 Task: Create a rule when custom fields dependencies is unchecked by anyone except me.
Action: Mouse moved to (900, 234)
Screenshot: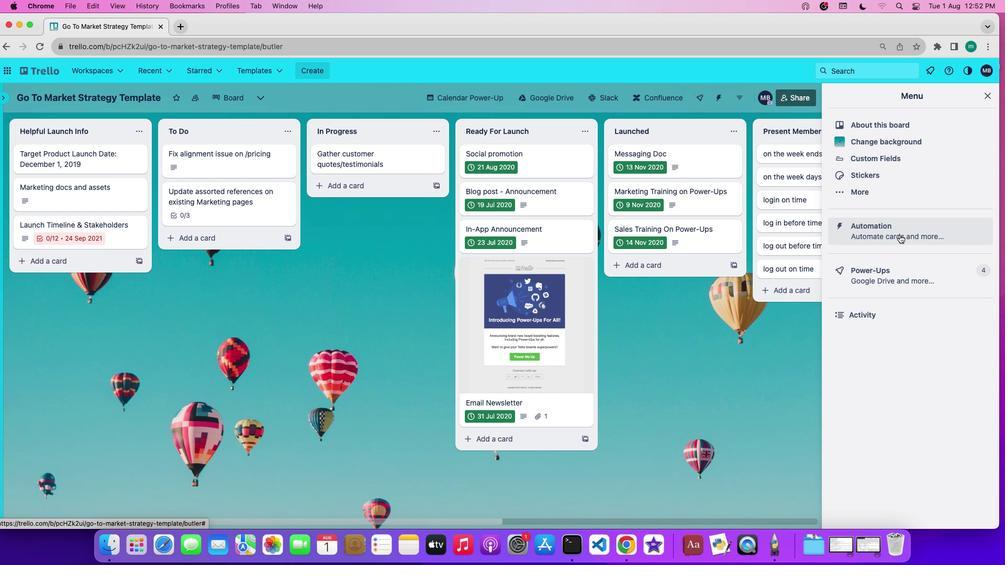 
Action: Mouse pressed left at (900, 234)
Screenshot: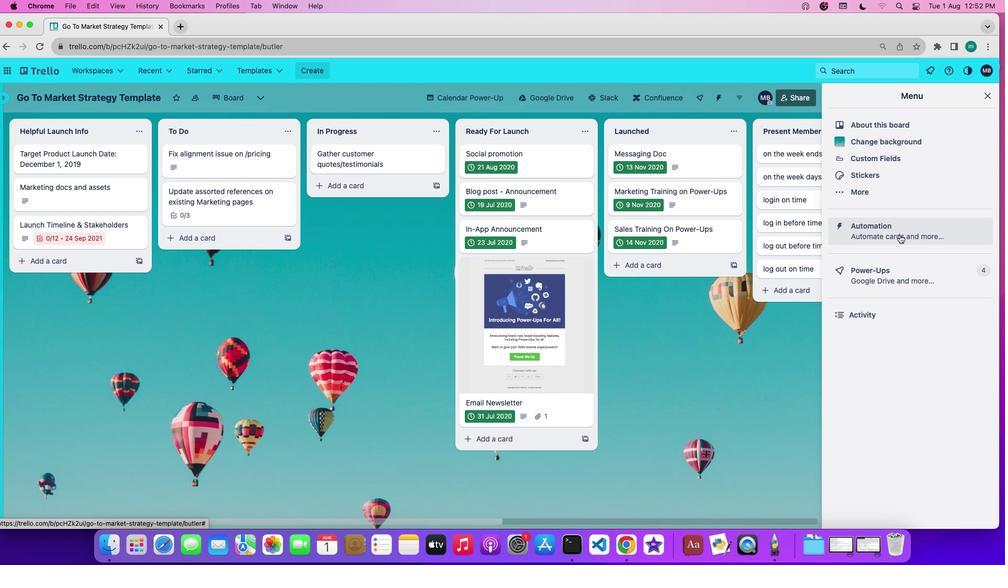
Action: Mouse moved to (51, 193)
Screenshot: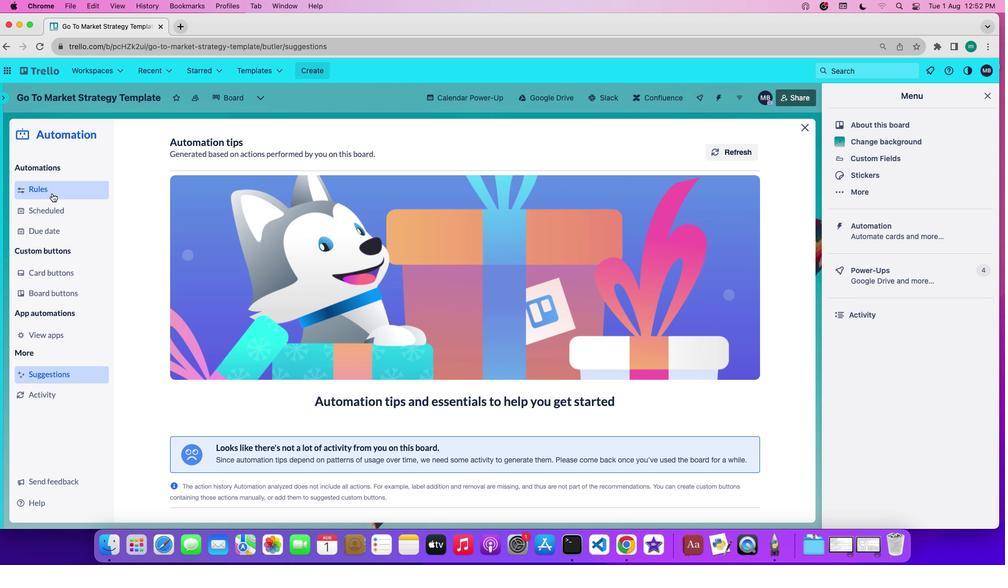 
Action: Mouse pressed left at (51, 193)
Screenshot: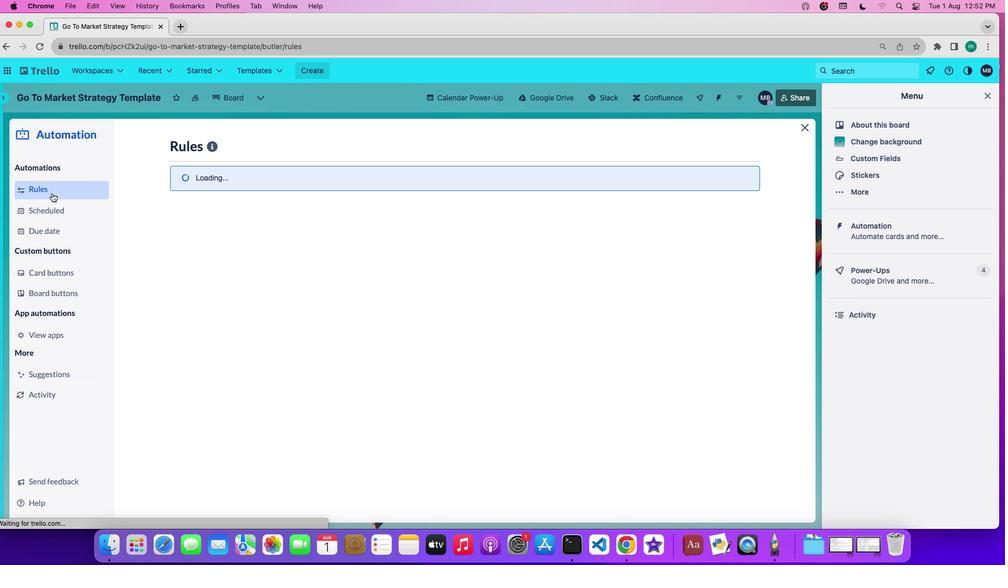 
Action: Mouse moved to (232, 380)
Screenshot: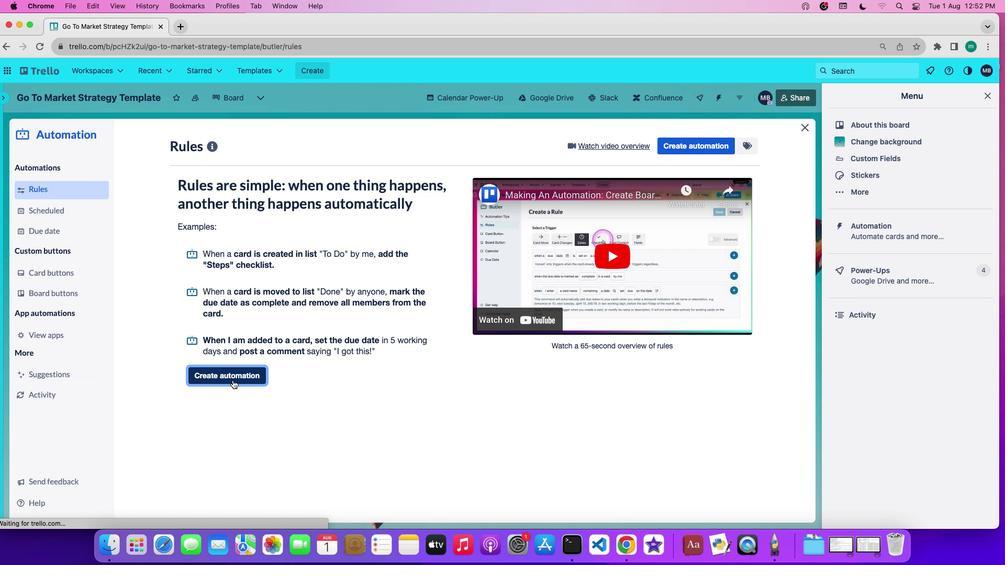 
Action: Mouse pressed left at (232, 380)
Screenshot: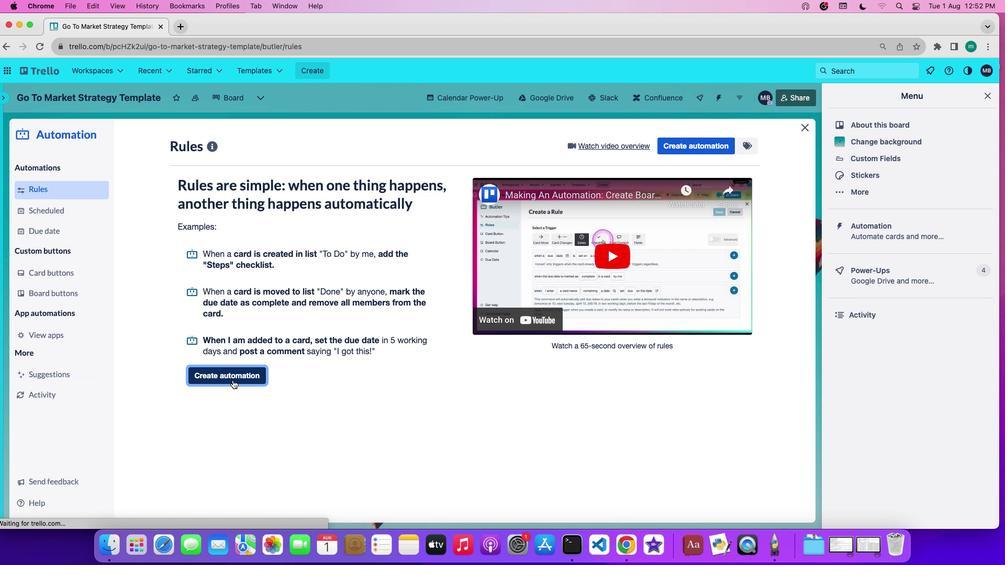 
Action: Mouse moved to (471, 246)
Screenshot: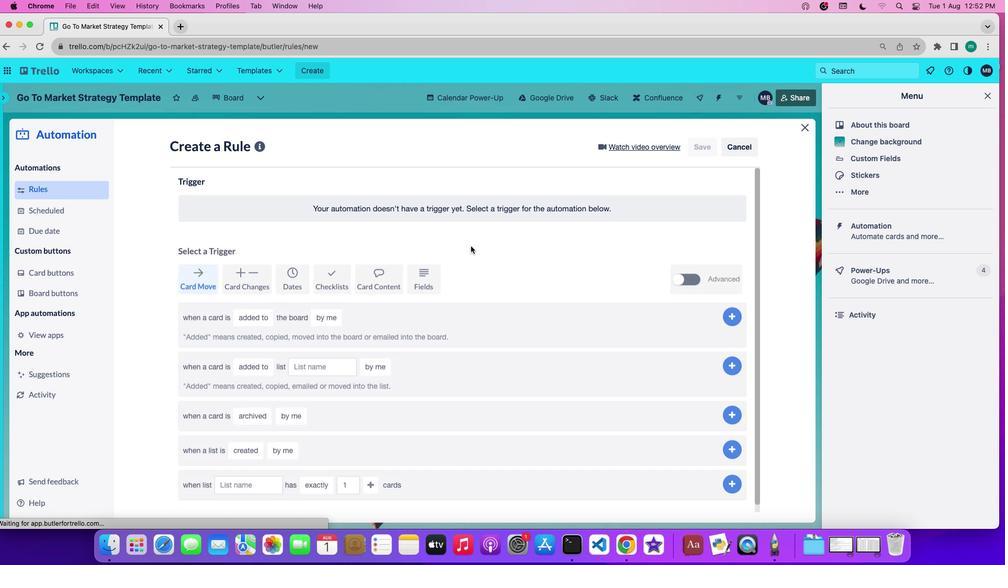 
Action: Mouse pressed left at (471, 246)
Screenshot: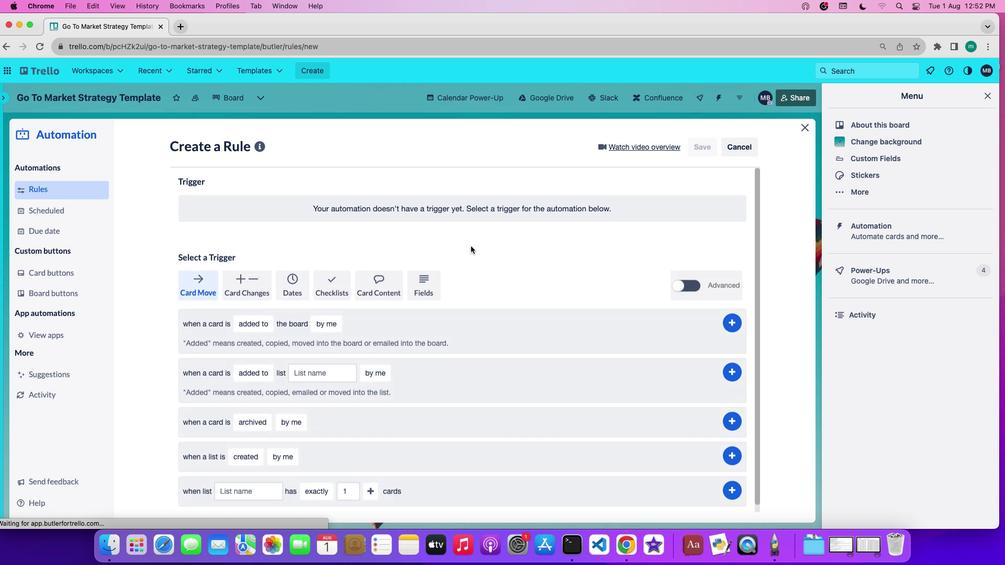 
Action: Mouse moved to (429, 284)
Screenshot: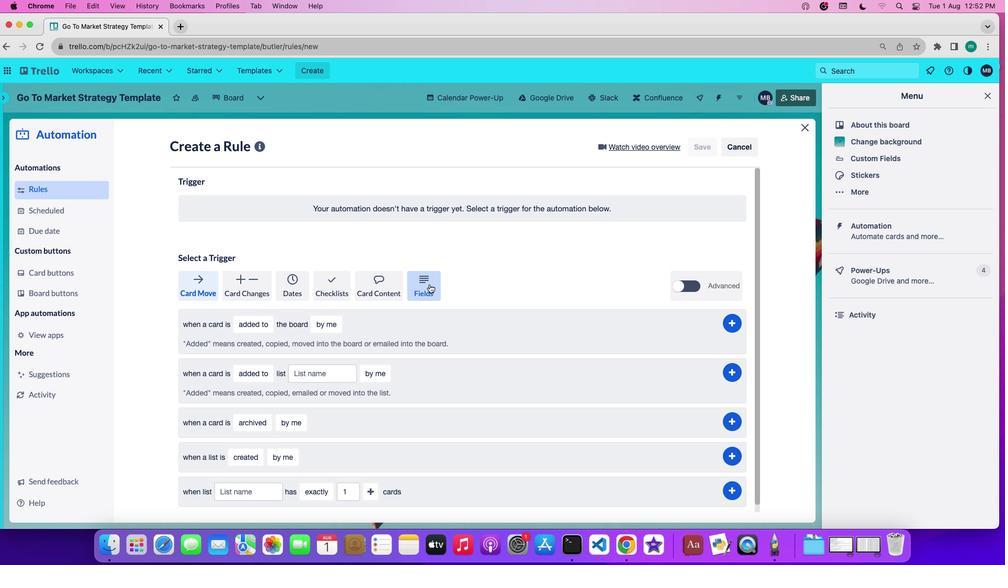 
Action: Mouse pressed left at (429, 284)
Screenshot: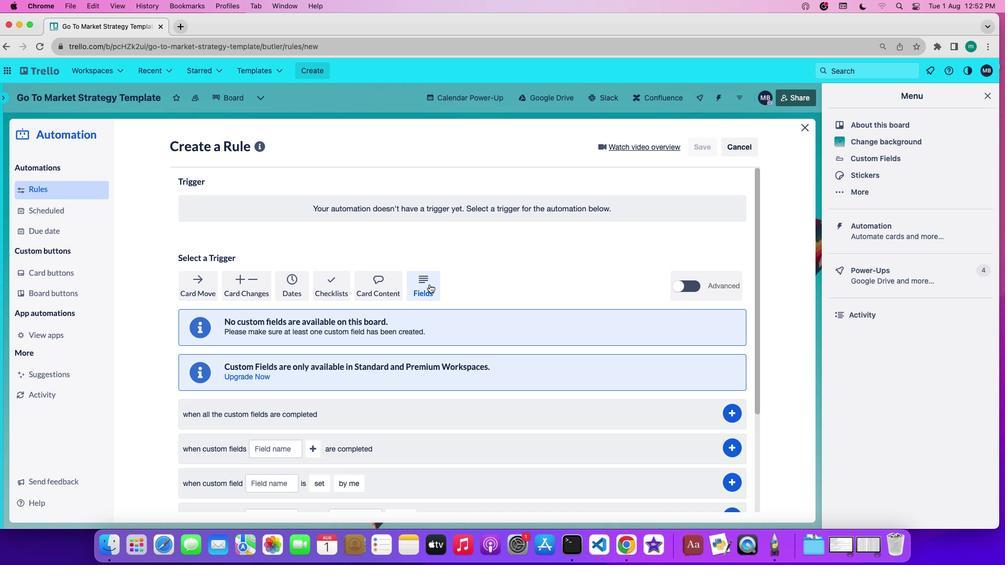
Action: Mouse moved to (439, 385)
Screenshot: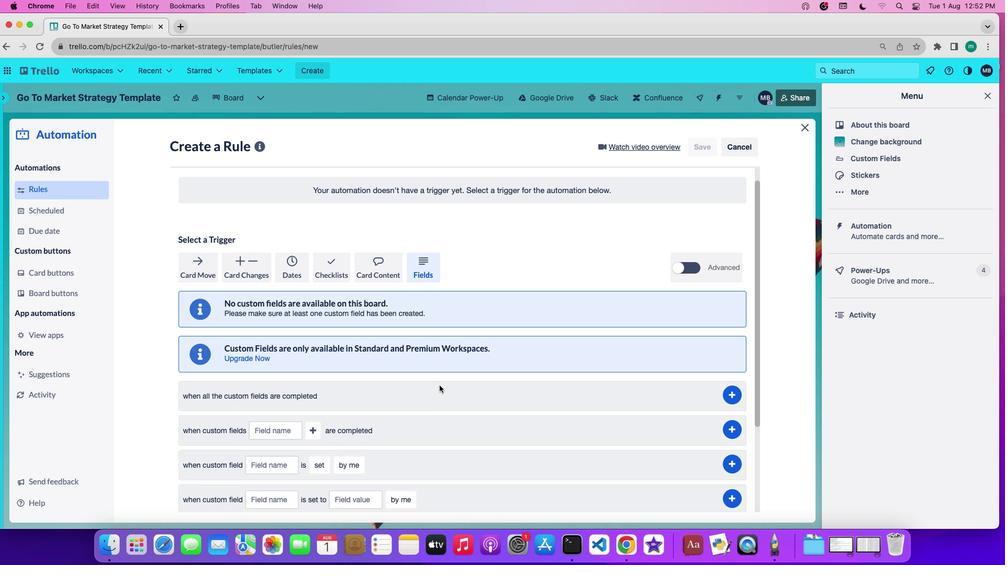 
Action: Mouse scrolled (439, 385) with delta (0, 0)
Screenshot: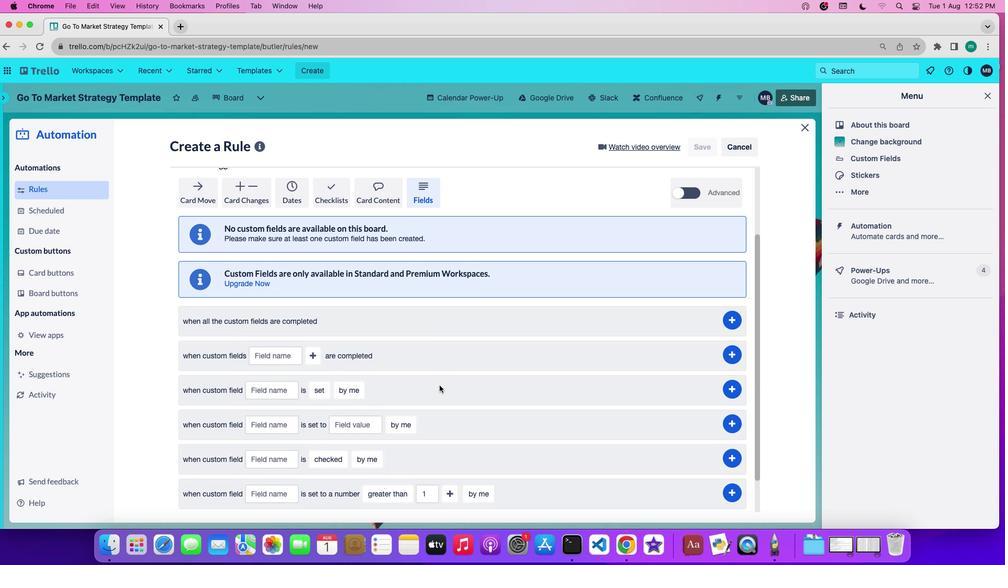 
Action: Mouse scrolled (439, 385) with delta (0, 0)
Screenshot: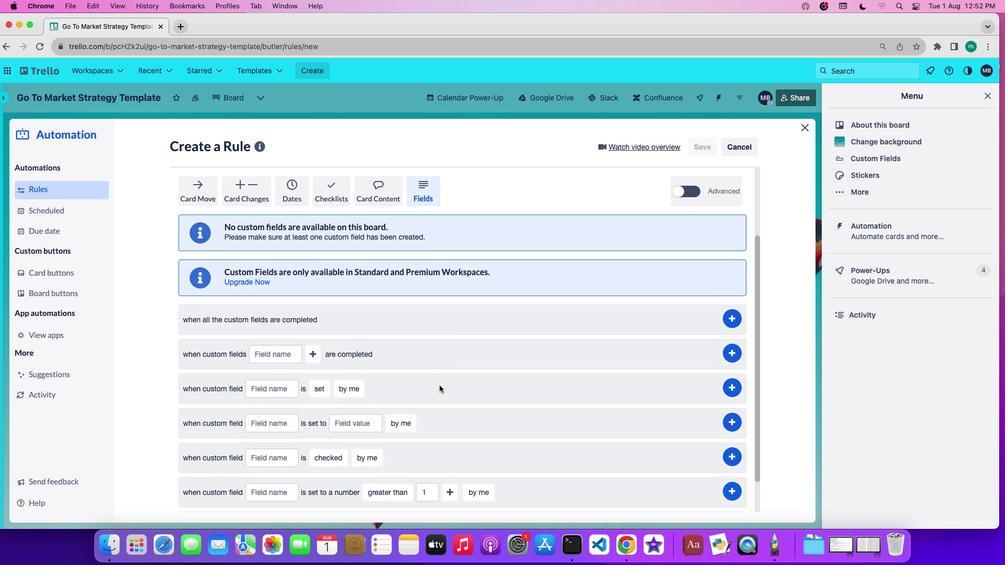 
Action: Mouse scrolled (439, 385) with delta (0, 0)
Screenshot: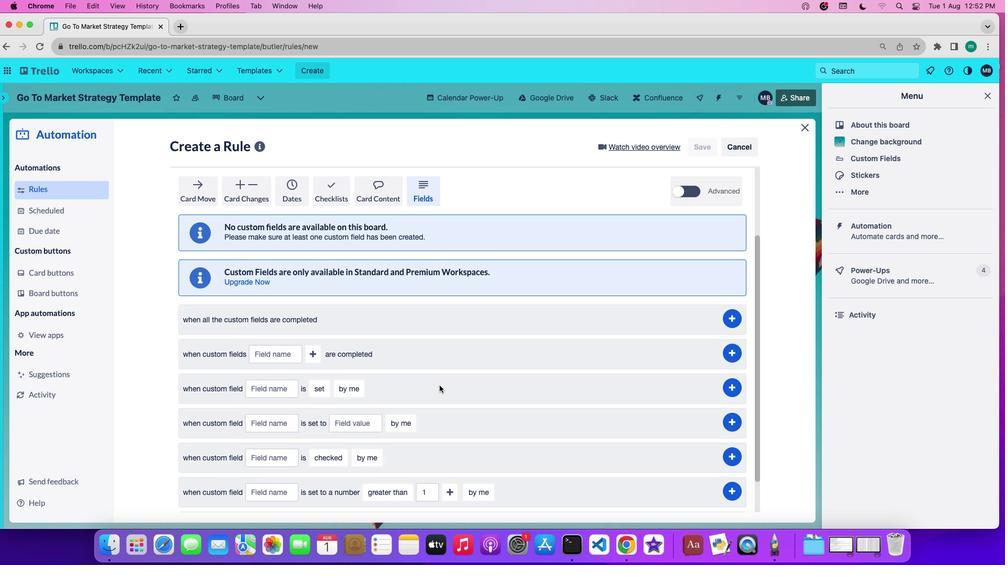 
Action: Mouse scrolled (439, 385) with delta (0, -1)
Screenshot: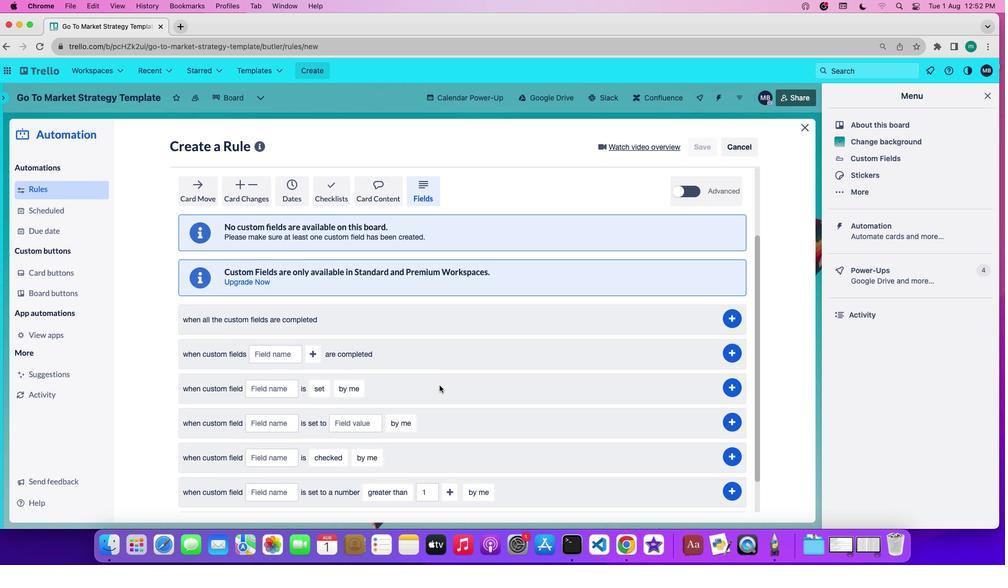 
Action: Mouse scrolled (439, 385) with delta (0, 0)
Screenshot: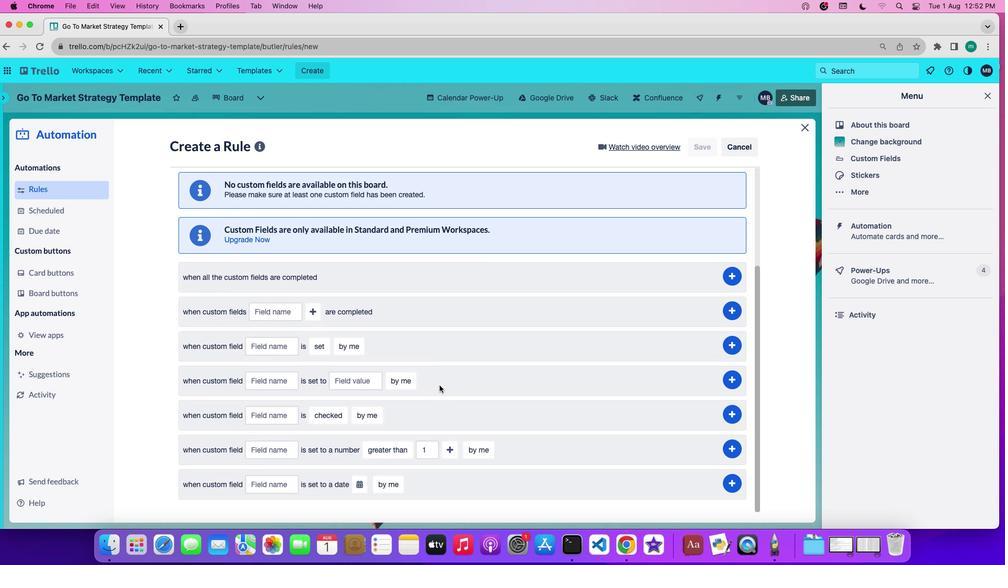 
Action: Mouse scrolled (439, 385) with delta (0, 0)
Screenshot: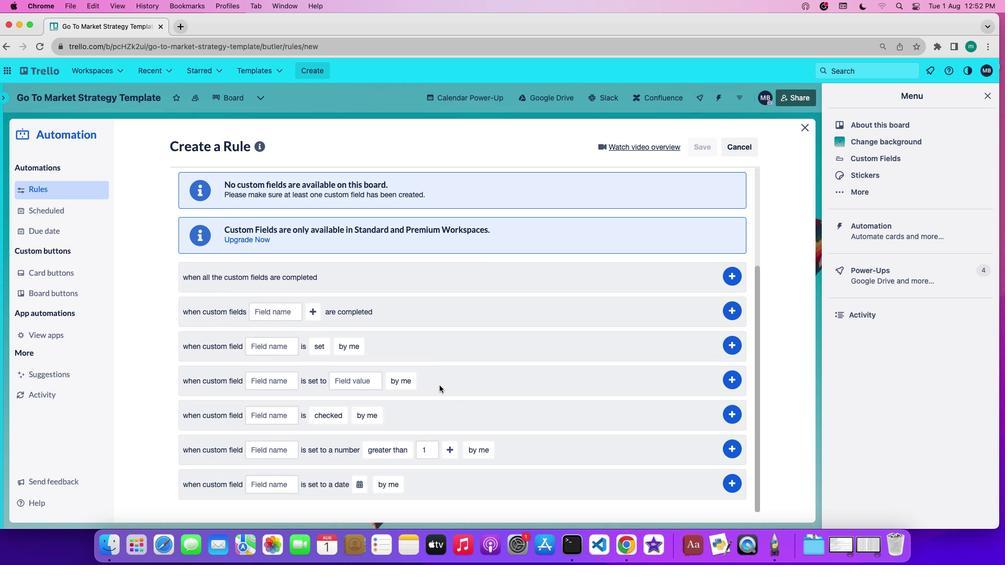
Action: Mouse scrolled (439, 385) with delta (0, 0)
Screenshot: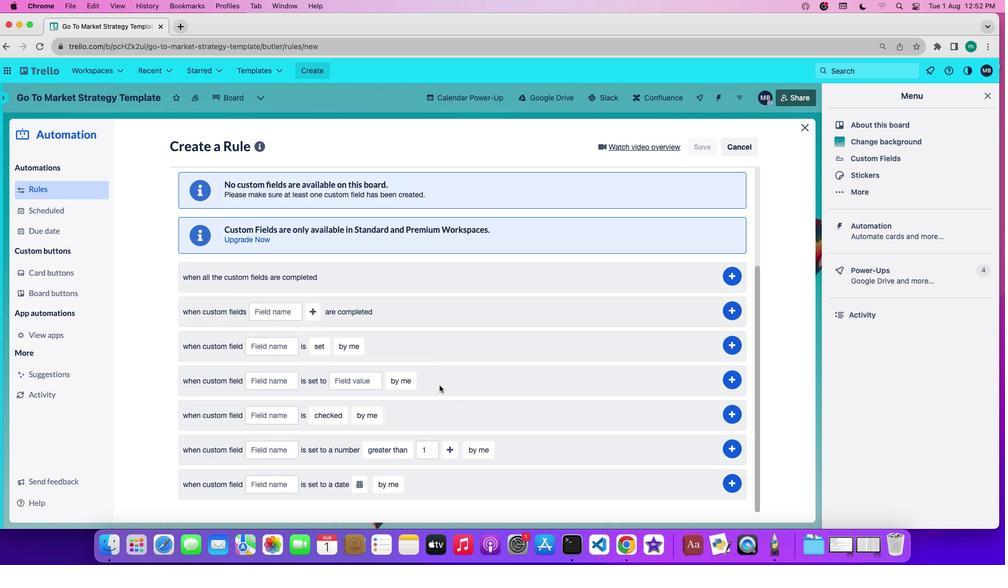 
Action: Mouse scrolled (439, 385) with delta (0, 0)
Screenshot: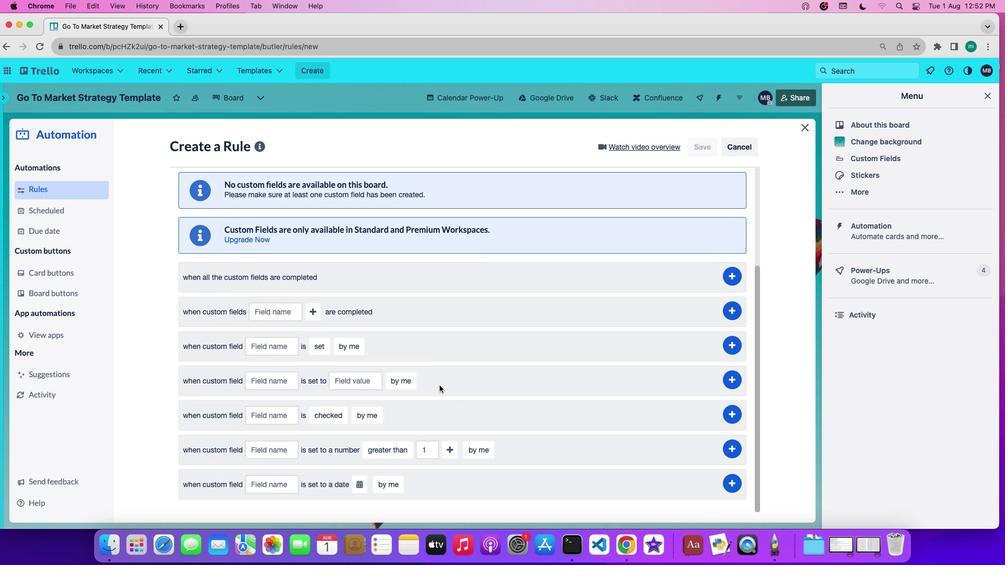 
Action: Mouse scrolled (439, 385) with delta (0, 0)
Screenshot: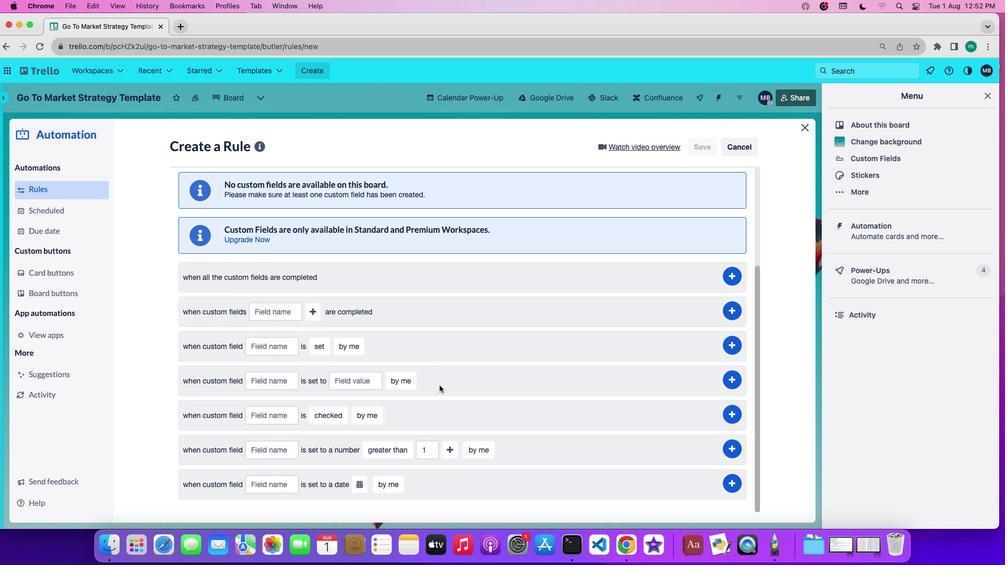 
Action: Mouse scrolled (439, 385) with delta (0, -1)
Screenshot: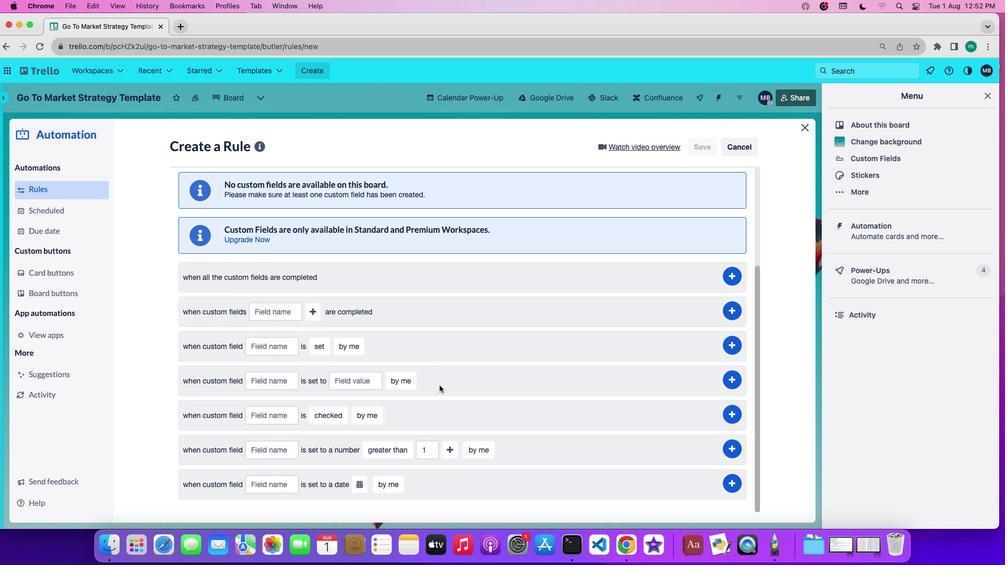 
Action: Mouse scrolled (439, 385) with delta (0, -1)
Screenshot: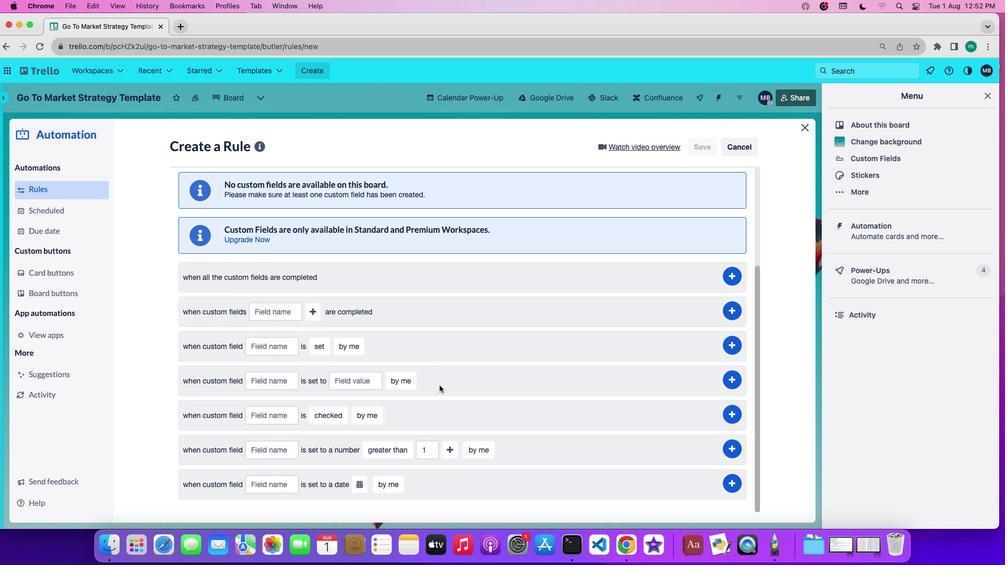 
Action: Mouse moved to (271, 416)
Screenshot: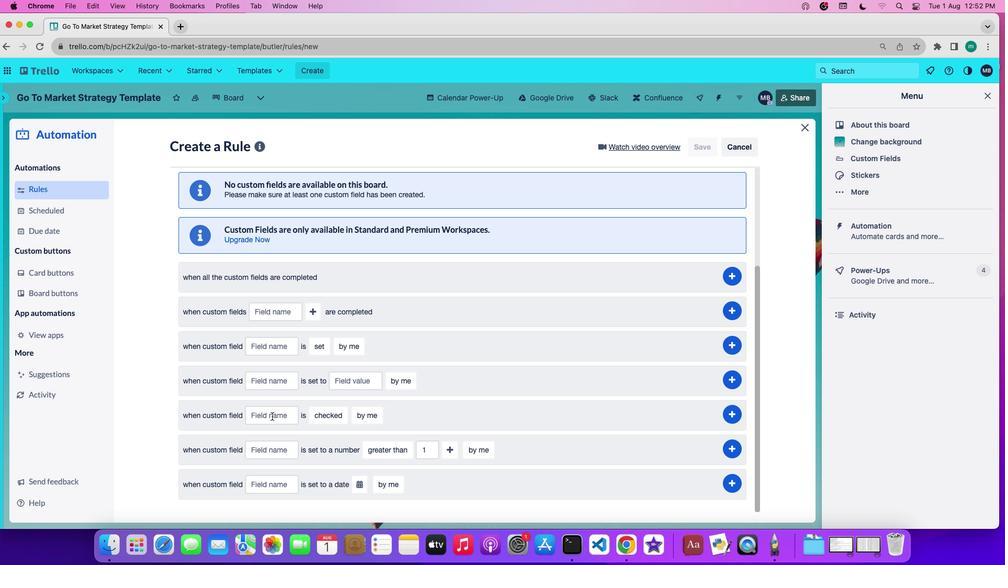 
Action: Mouse pressed left at (271, 416)
Screenshot: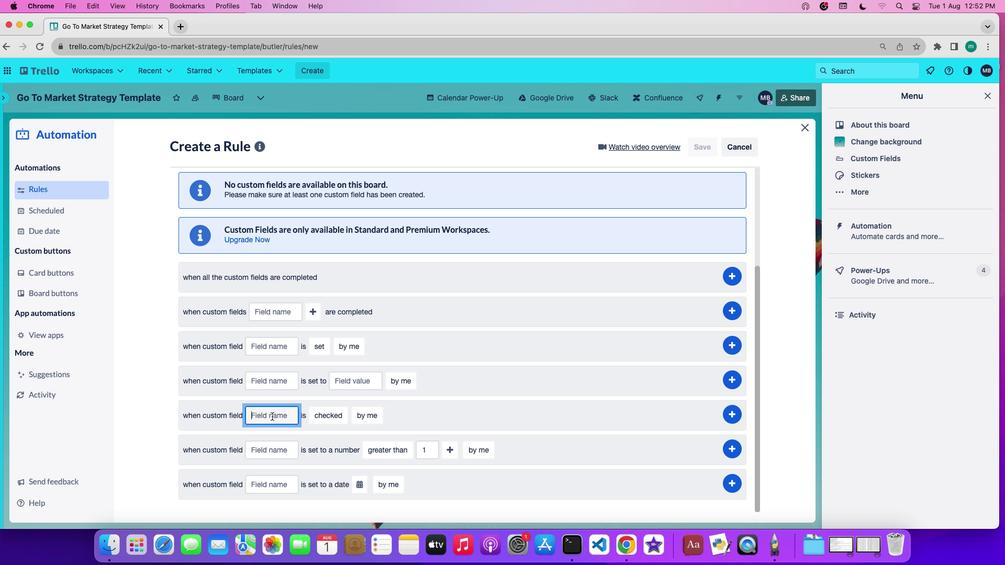 
Action: Key pressed 'd''e''p''e''n''d''e''n''c''i''e''s'
Screenshot: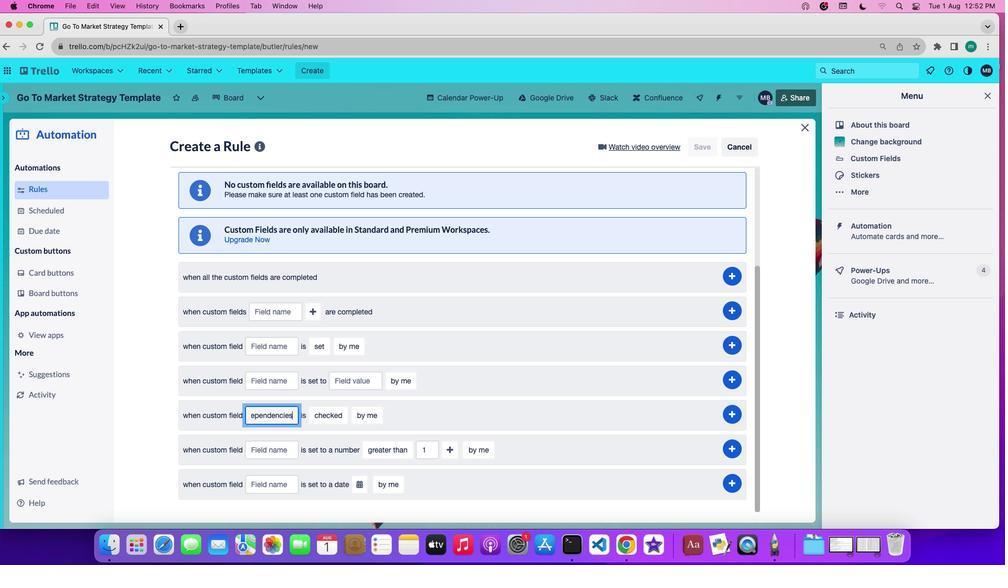 
Action: Mouse moved to (331, 418)
Screenshot: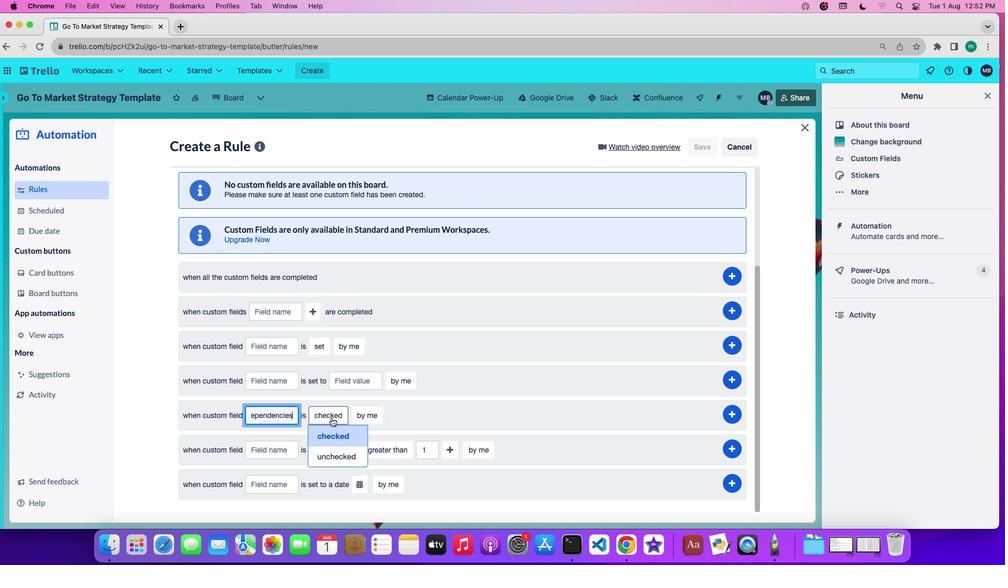 
Action: Mouse pressed left at (331, 418)
Screenshot: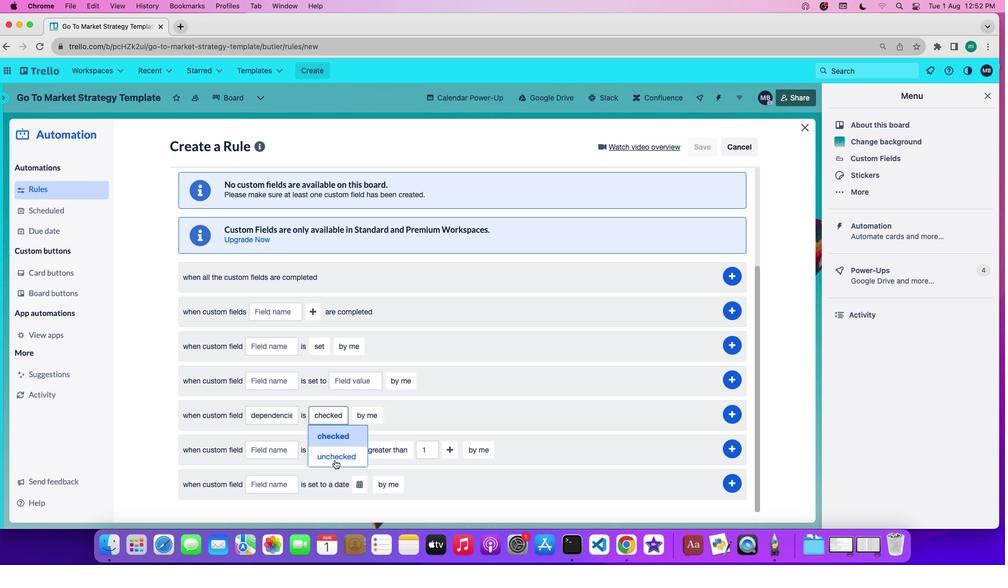 
Action: Mouse moved to (339, 458)
Screenshot: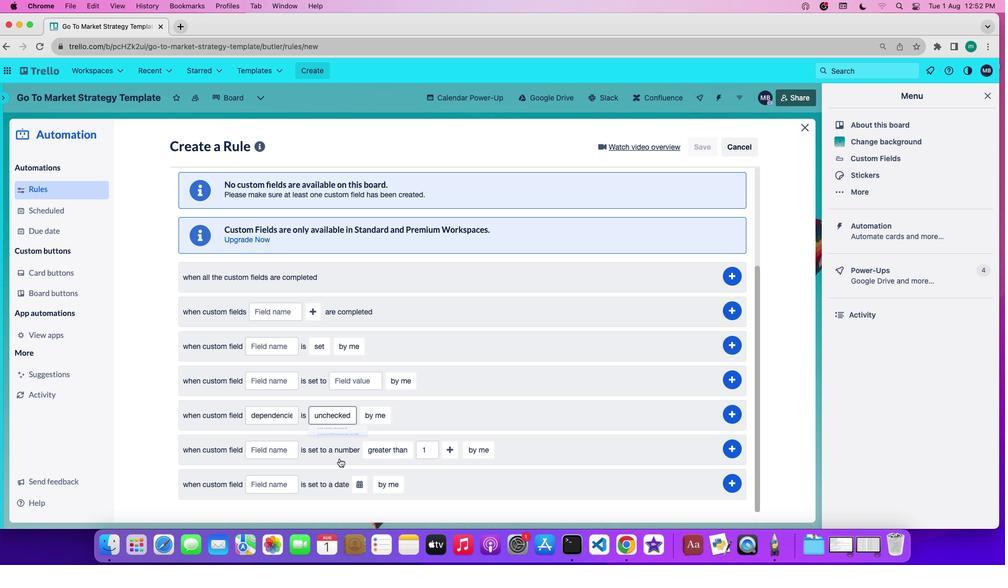 
Action: Mouse pressed left at (339, 458)
Screenshot: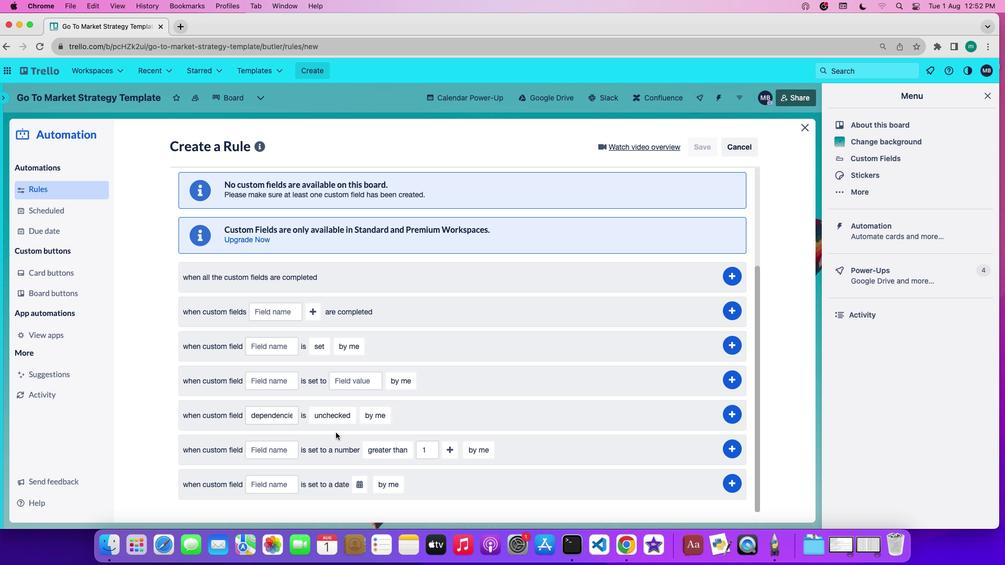 
Action: Mouse moved to (384, 416)
Screenshot: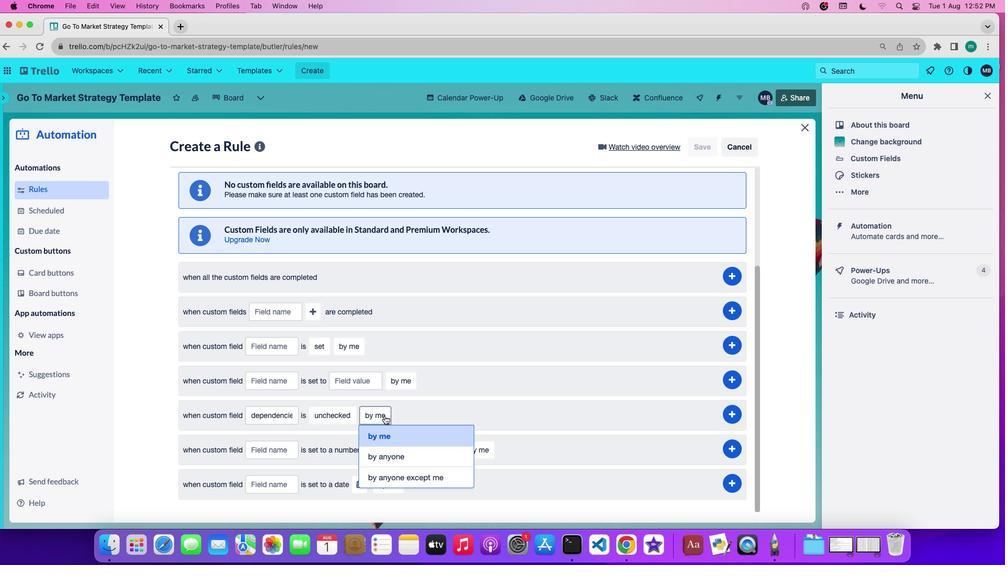 
Action: Mouse pressed left at (384, 416)
Screenshot: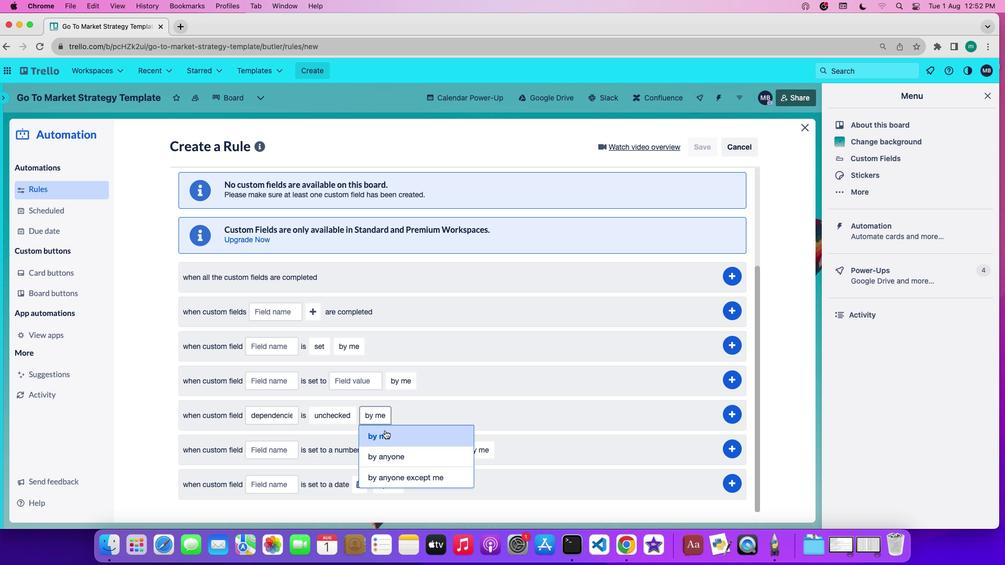 
Action: Mouse moved to (405, 466)
Screenshot: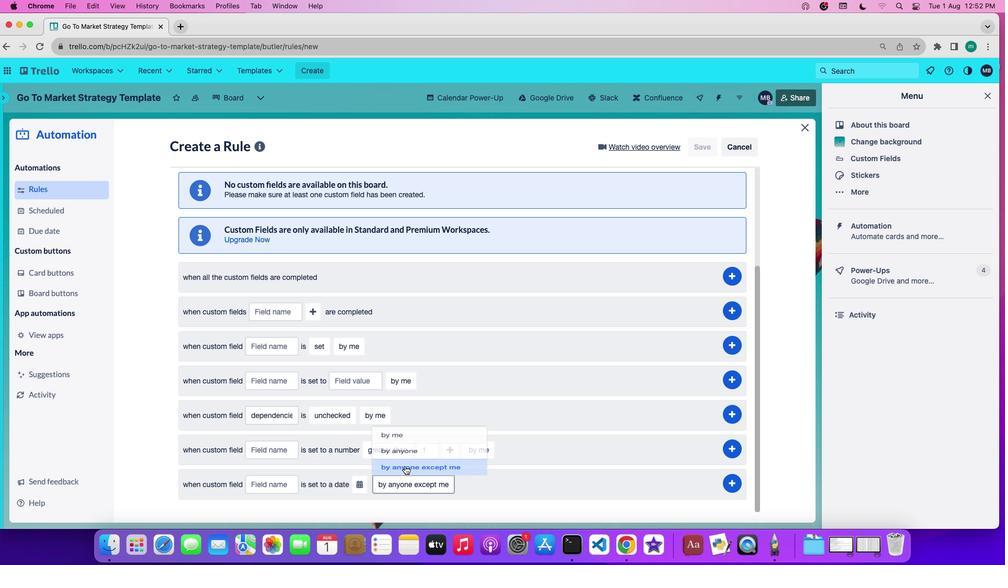 
Action: Mouse pressed left at (405, 466)
Screenshot: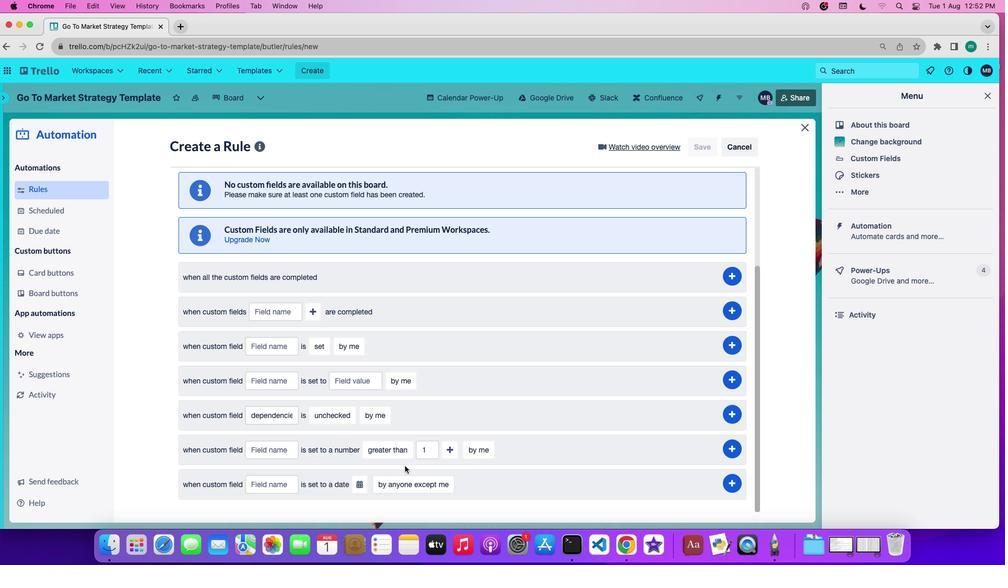 
Action: Mouse moved to (383, 420)
Screenshot: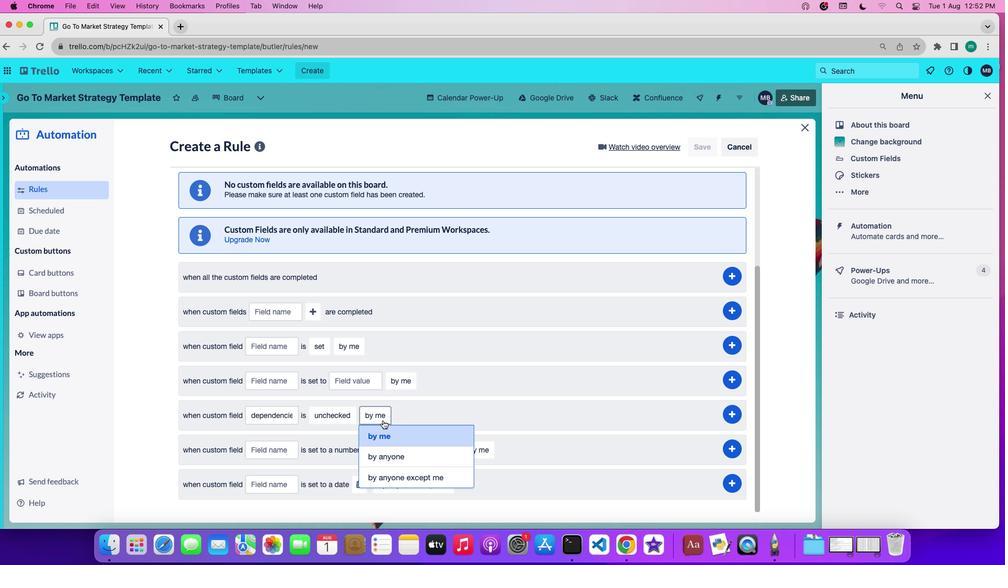 
Action: Mouse pressed left at (383, 420)
Screenshot: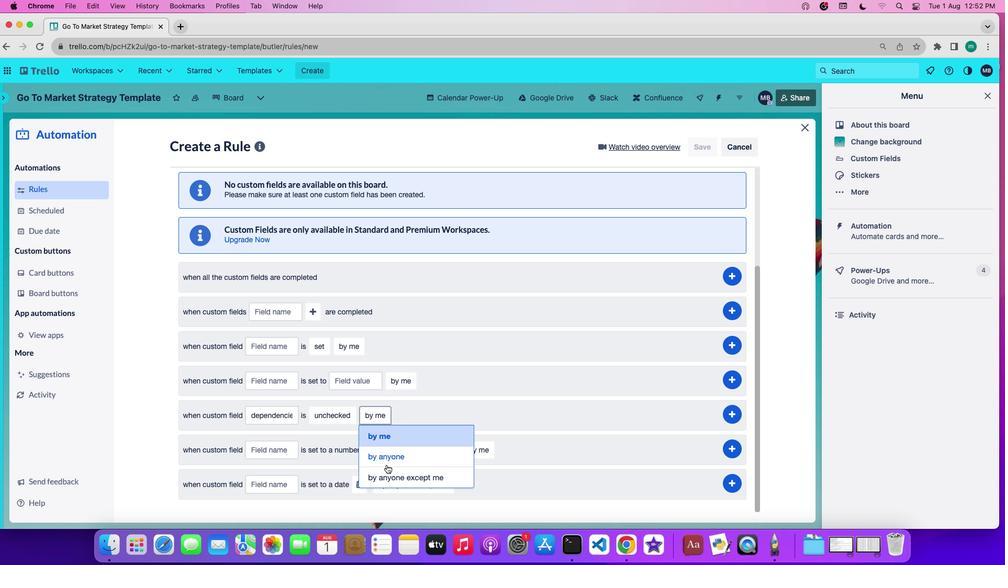 
Action: Mouse moved to (388, 477)
Screenshot: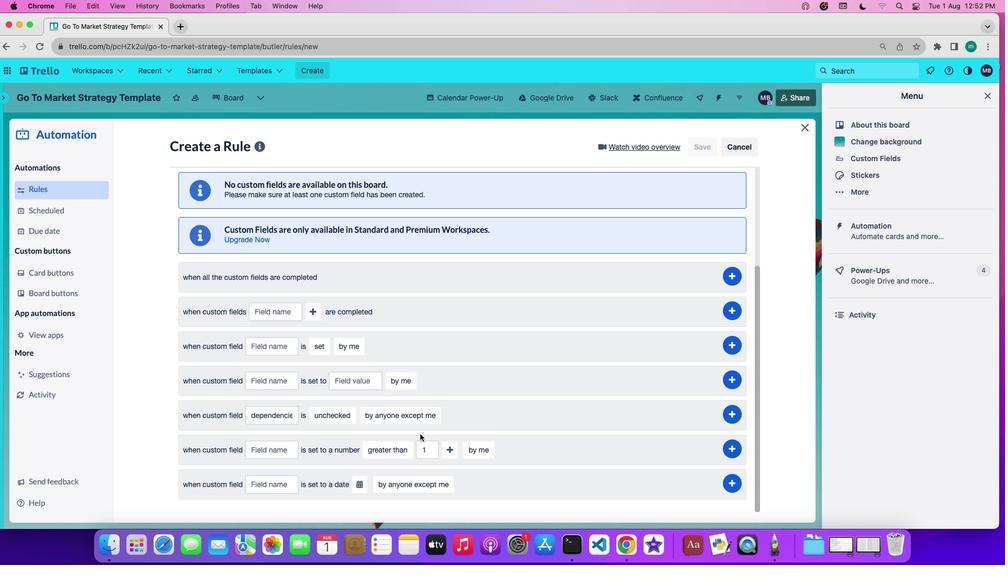 
Action: Mouse pressed left at (388, 477)
Screenshot: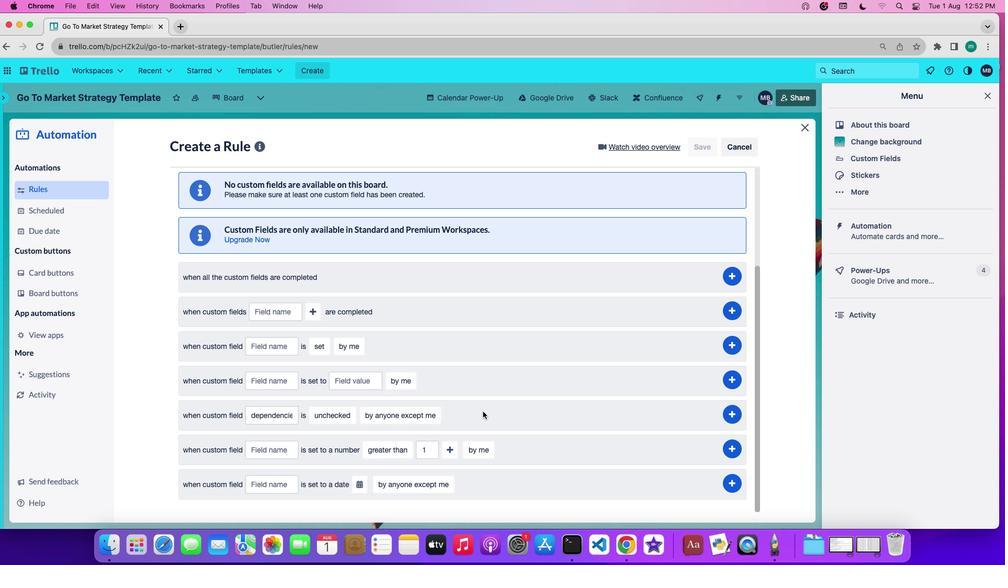 
Action: Mouse moved to (735, 415)
Screenshot: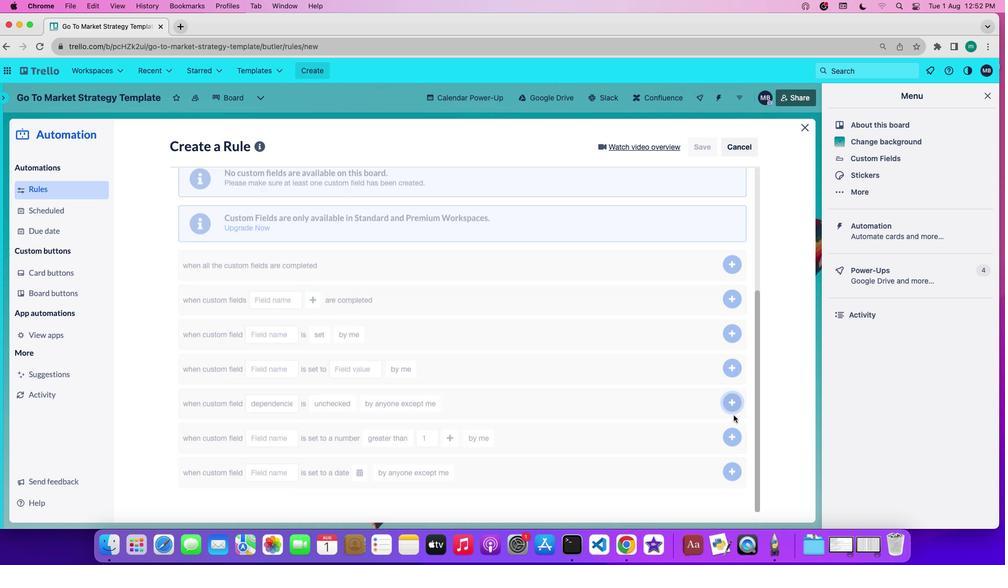 
Action: Mouse pressed left at (735, 415)
Screenshot: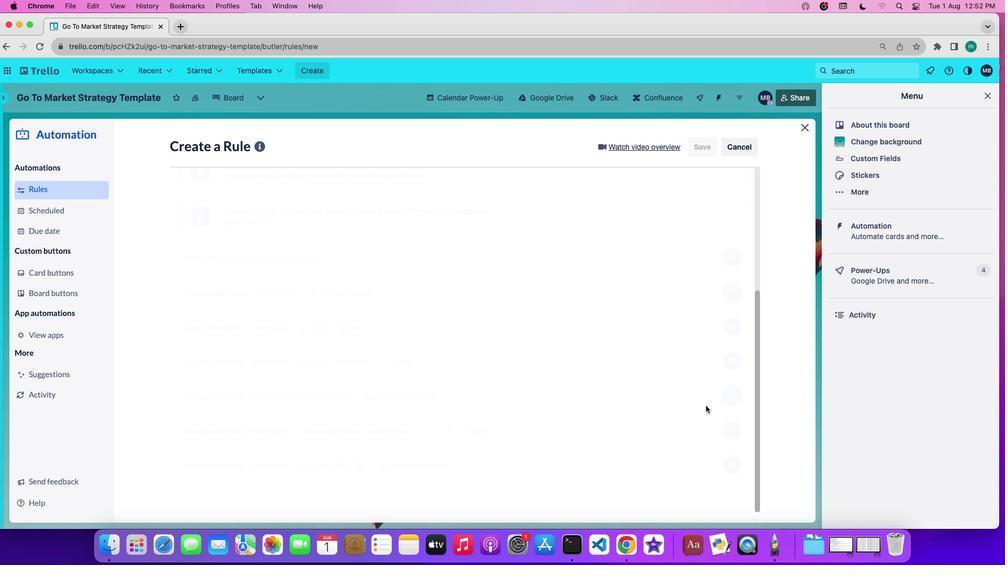 
Action: Mouse moved to (692, 402)
Screenshot: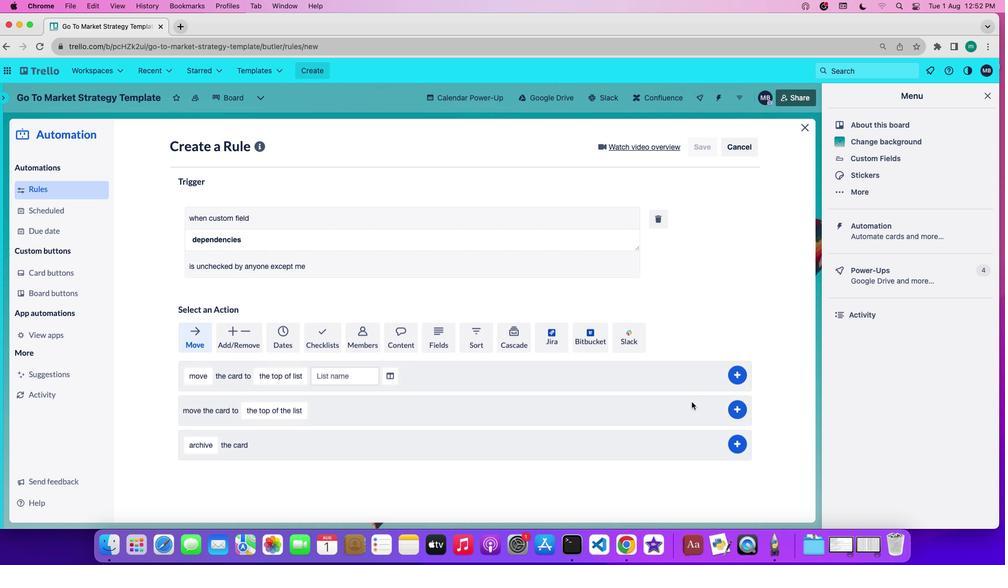 
